Task: In the Contact  MadelynWright@Protonmail.com, Add note: 'Schedule a team brainstorming session for marketing campaign ideas.'. Mark checkbox to create task to follow up ': In 3 business days '. Create task, with  description: Physical meeting done, Add due date: In 3 Business Days; Add reminder: 30 Minutes before. Set Priority High and add note: Take detailed meeting minutes and share them with the team afterward.. Logged in from softage.5@softage.net
Action: Mouse moved to (48, 54)
Screenshot: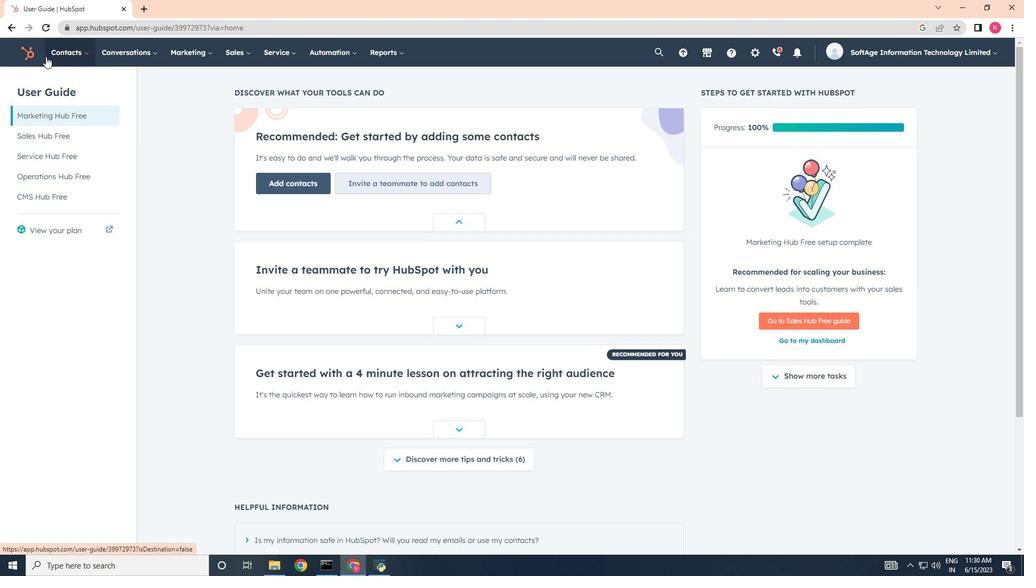 
Action: Mouse pressed left at (48, 54)
Screenshot: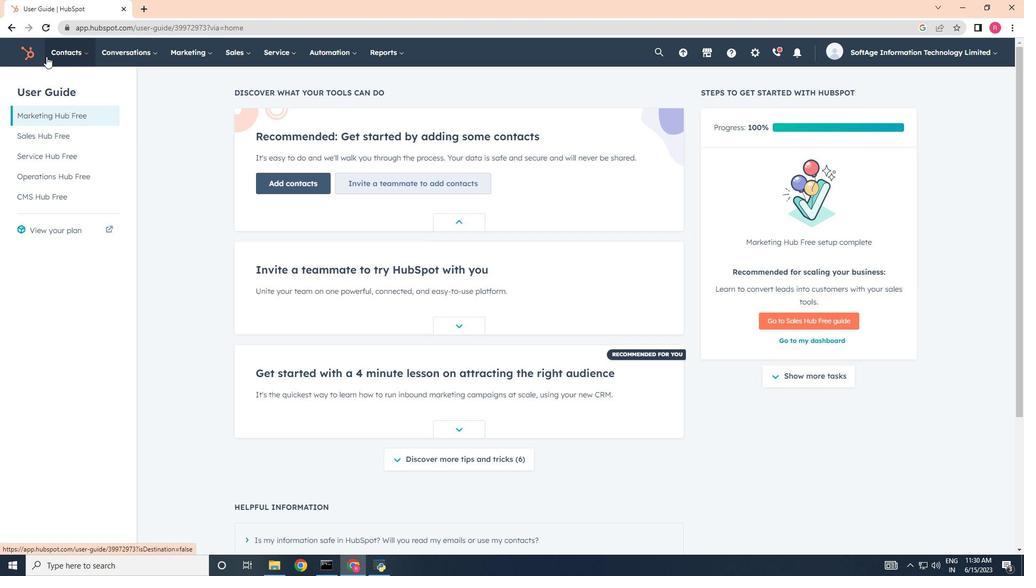 
Action: Mouse moved to (66, 81)
Screenshot: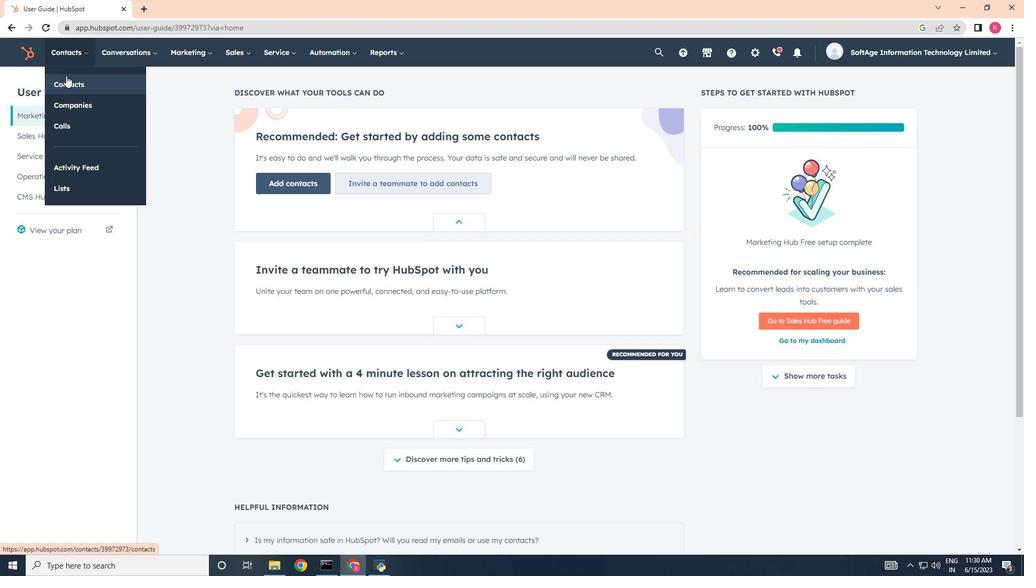 
Action: Mouse pressed left at (66, 81)
Screenshot: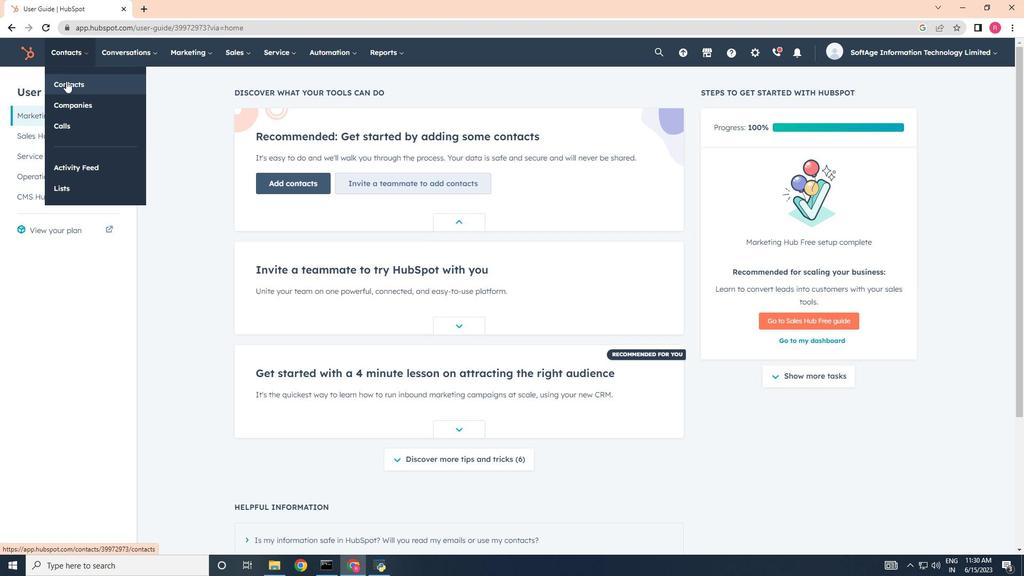 
Action: Mouse moved to (82, 170)
Screenshot: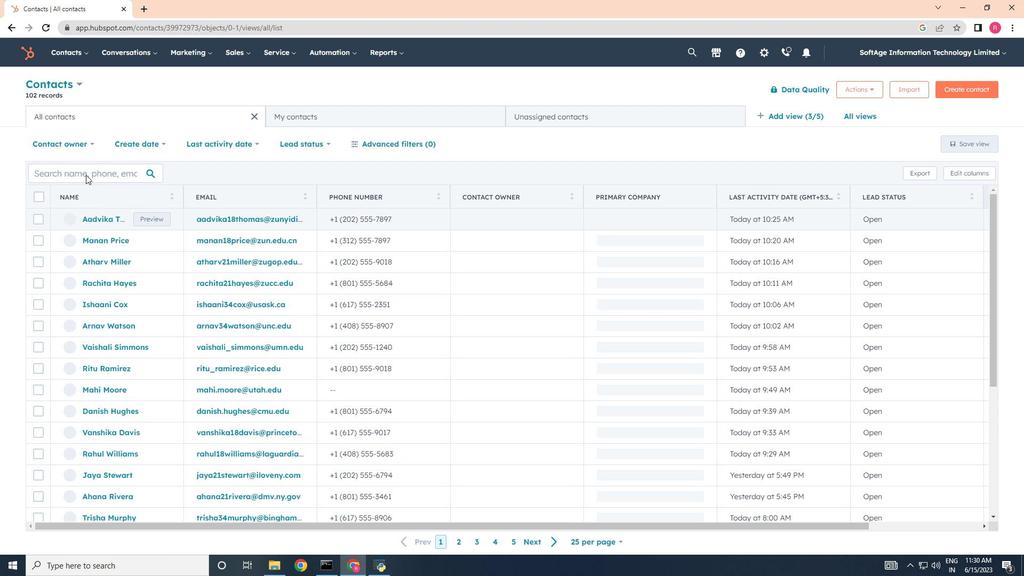 
Action: Mouse pressed left at (82, 170)
Screenshot: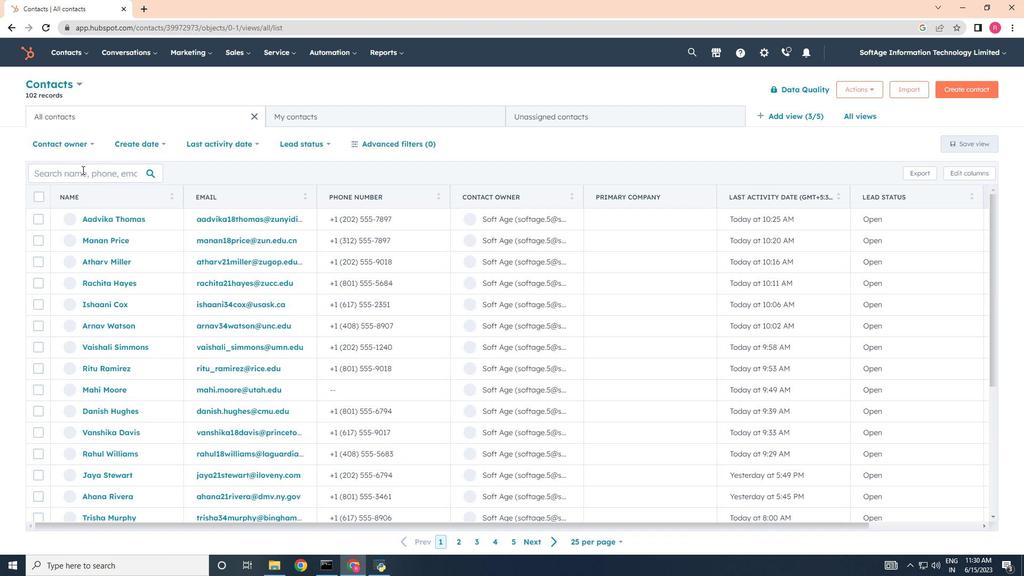 
Action: Key pressed <Key.shift>Madelyn<Key.shift>Wright<Key.shift>@
Screenshot: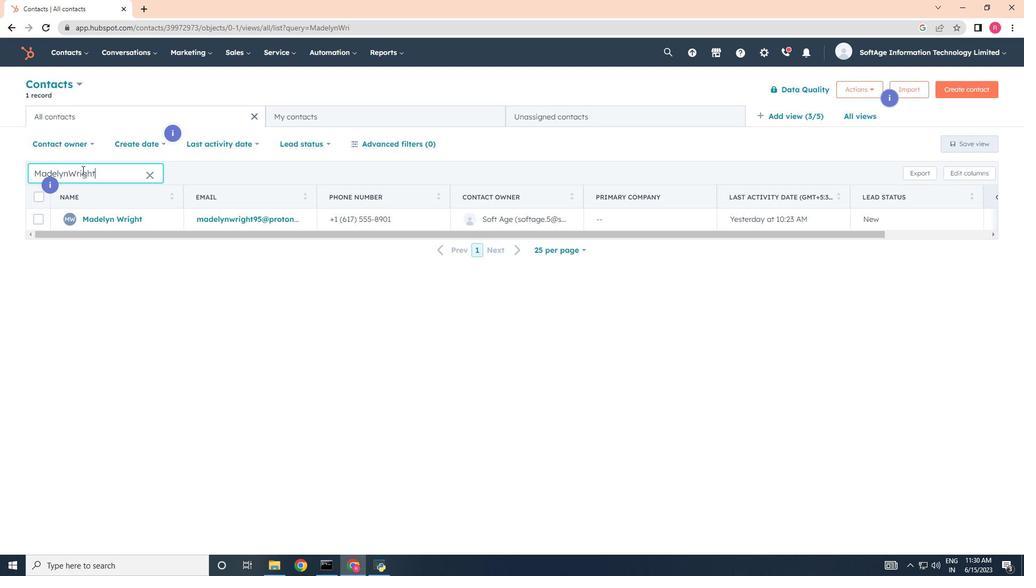 
Action: Mouse scrolled (82, 170) with delta (0, 0)
Screenshot: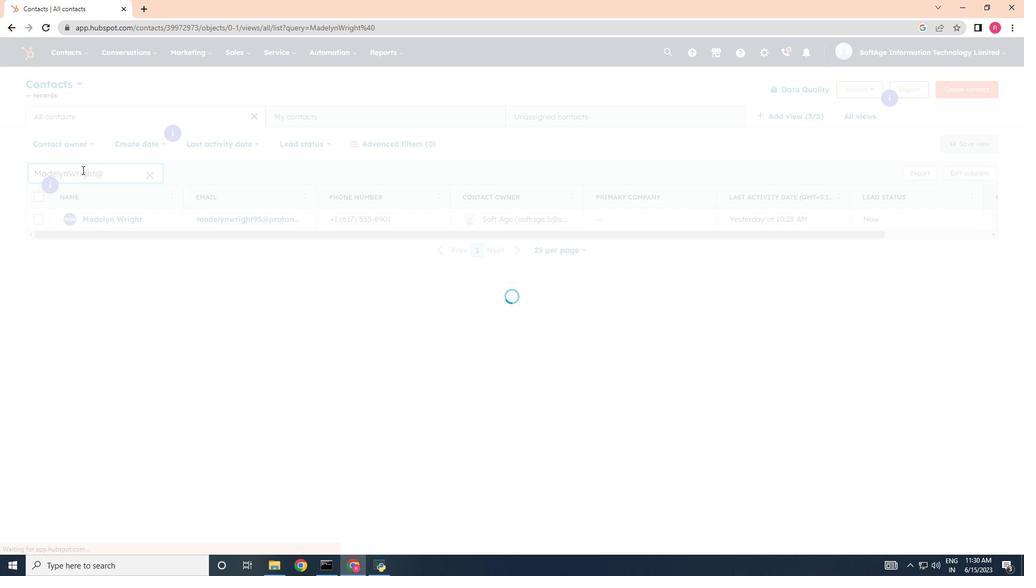 
Action: Mouse moved to (94, 217)
Screenshot: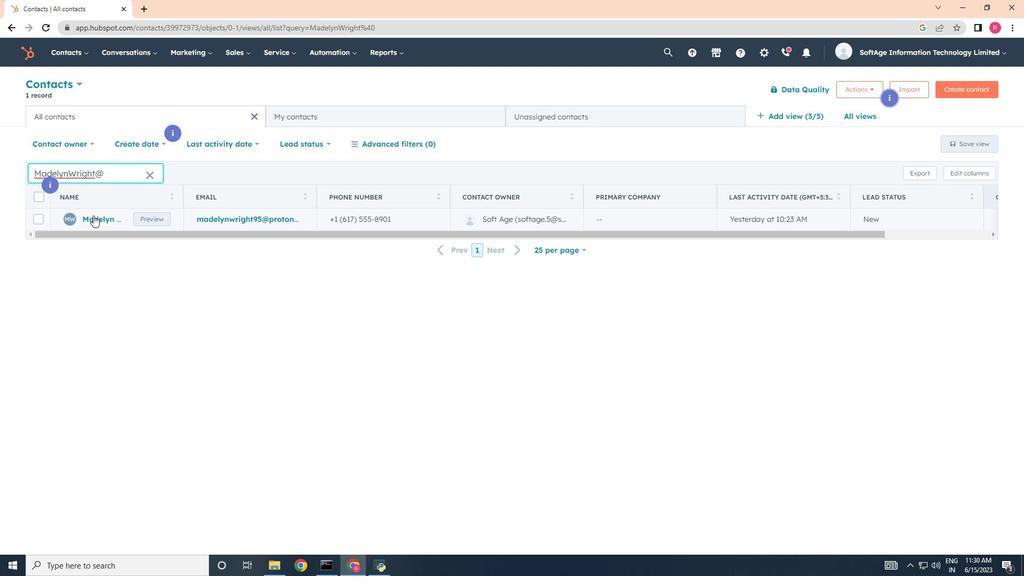 
Action: Mouse pressed left at (94, 217)
Screenshot: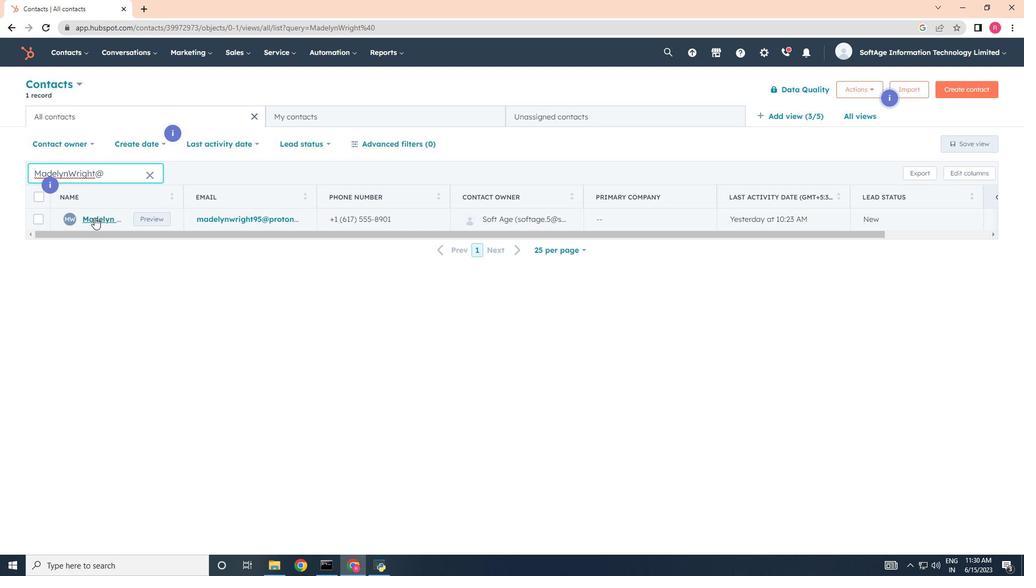 
Action: Mouse moved to (29, 214)
Screenshot: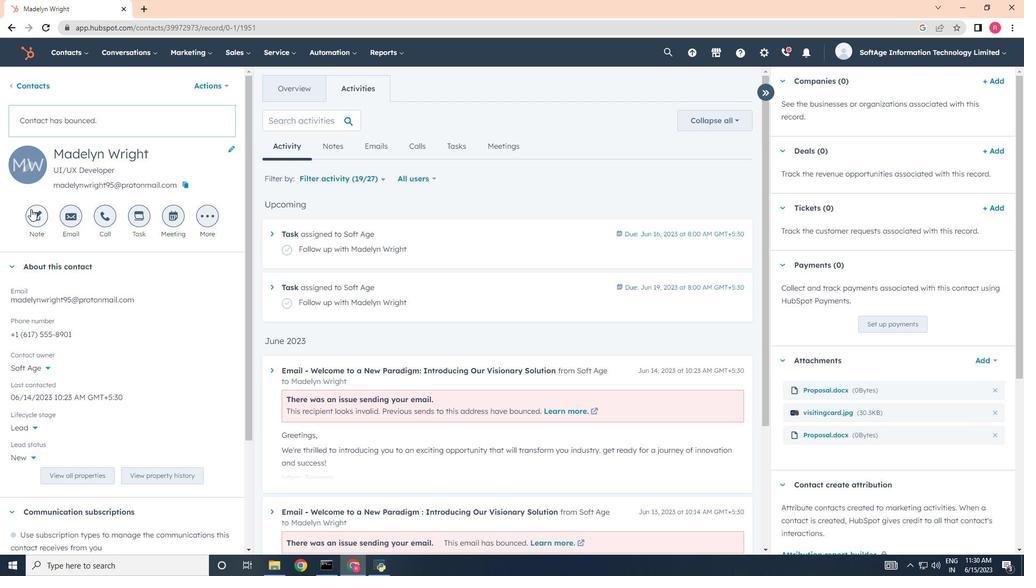
Action: Mouse pressed left at (29, 214)
Screenshot: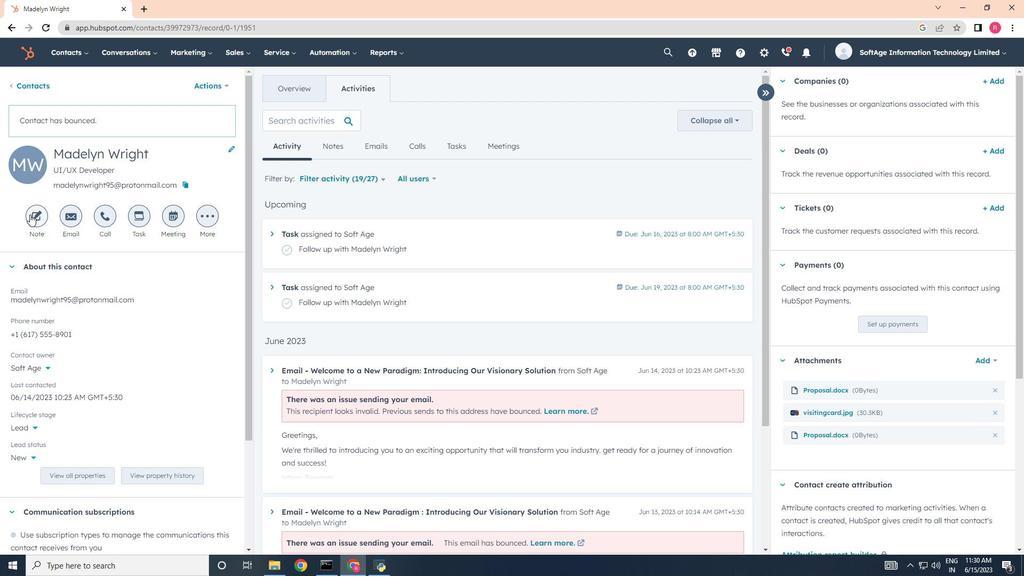 
Action: Mouse moved to (512, 264)
Screenshot: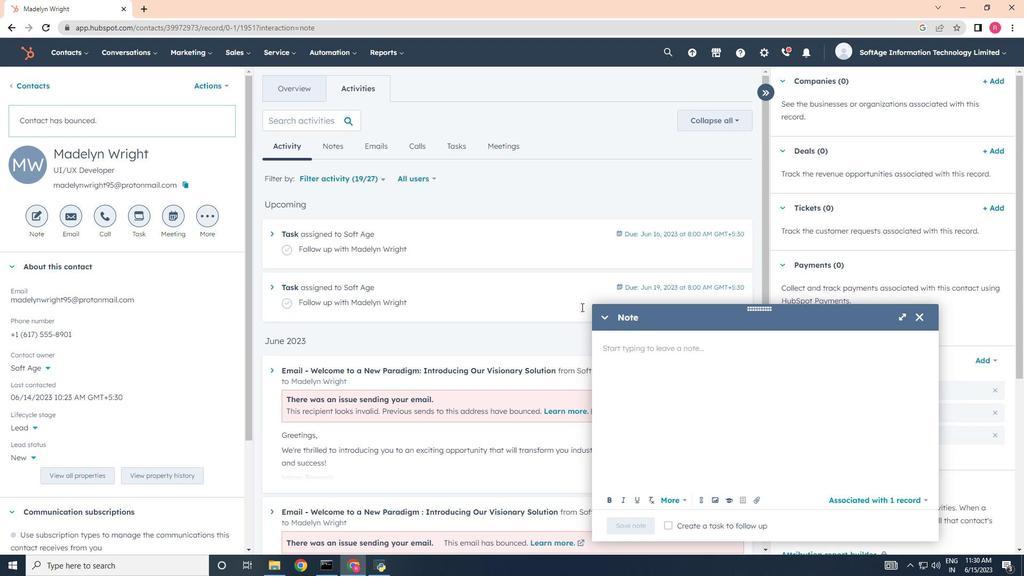 
Action: Key pressed <Key.shift>Schedule<Key.space>a<Key.space>team<Key.space>brainstr<Key.backspace>orming<Key.space>session<Key.space>for<Key.space>marketing<Key.space>campaign<Key.space>ides.<Key.backspace><Key.backspace>as.
Screenshot: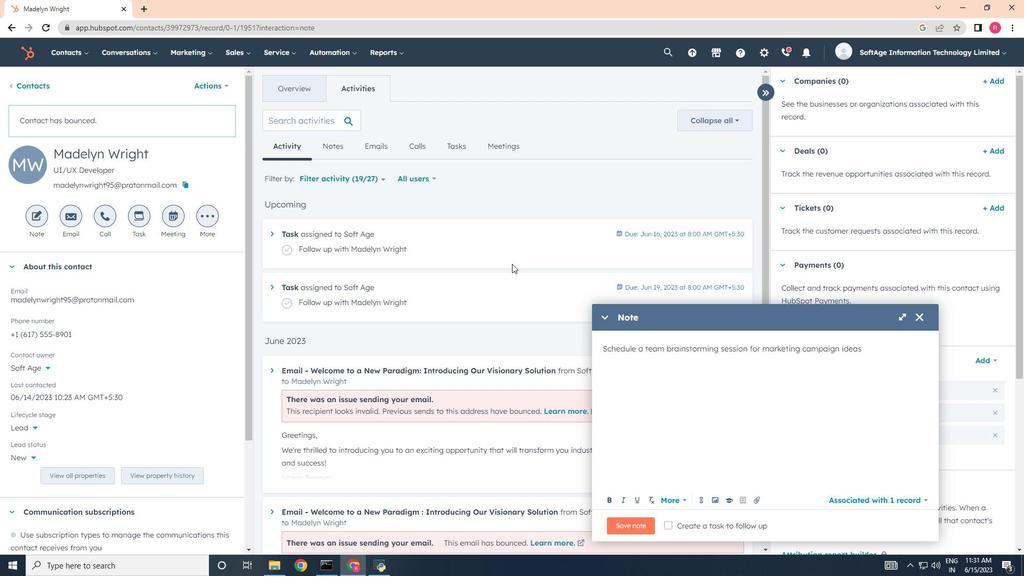 
Action: Mouse moved to (673, 521)
Screenshot: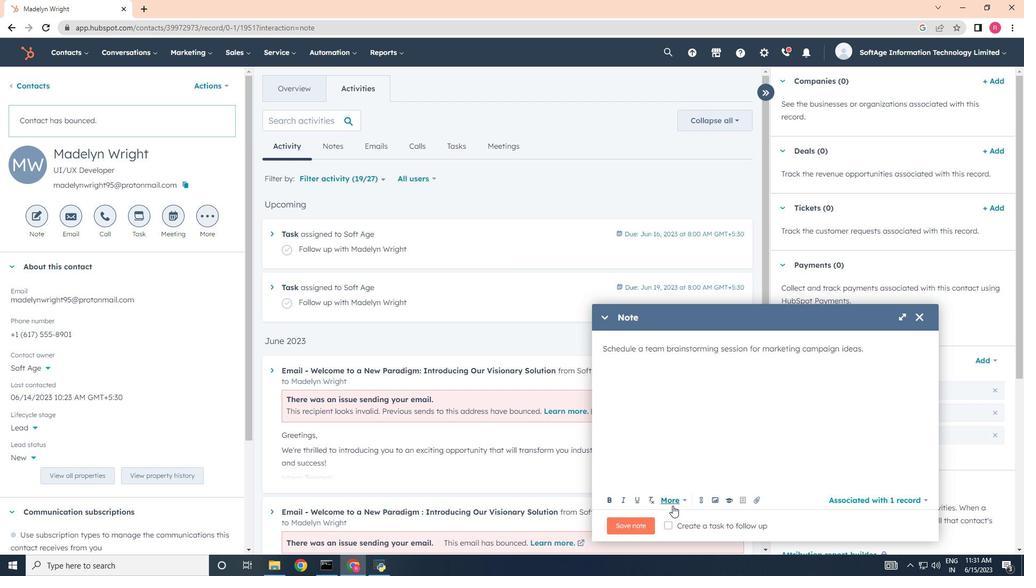 
Action: Mouse pressed left at (673, 521)
Screenshot: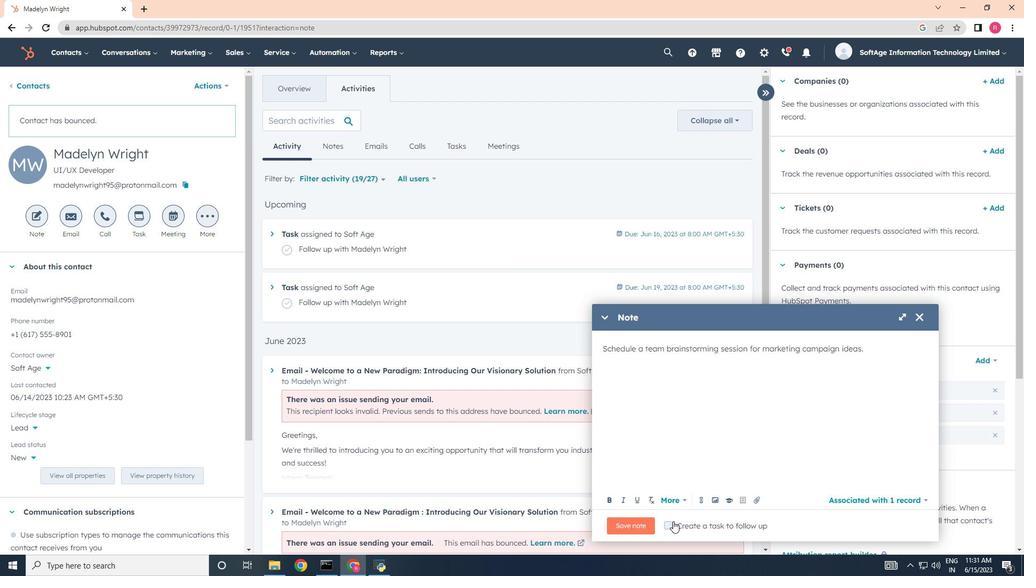 
Action: Mouse moved to (816, 522)
Screenshot: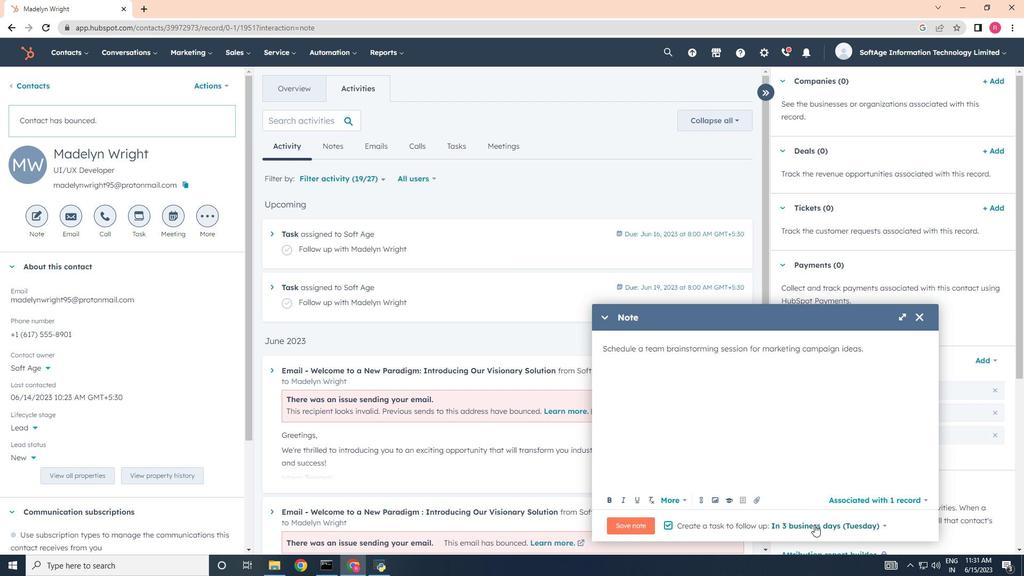 
Action: Mouse pressed left at (816, 522)
Screenshot: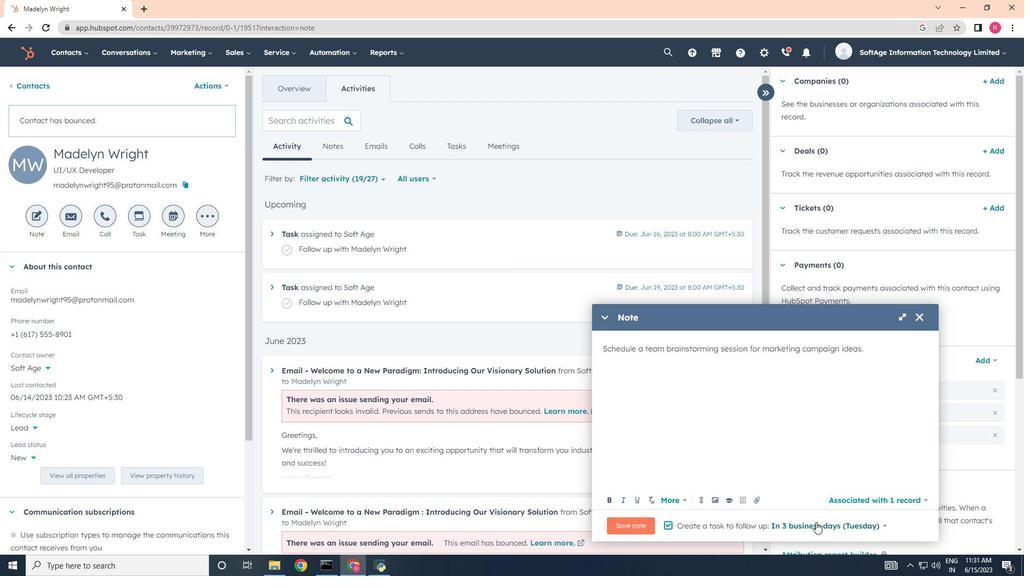 
Action: Mouse moved to (794, 422)
Screenshot: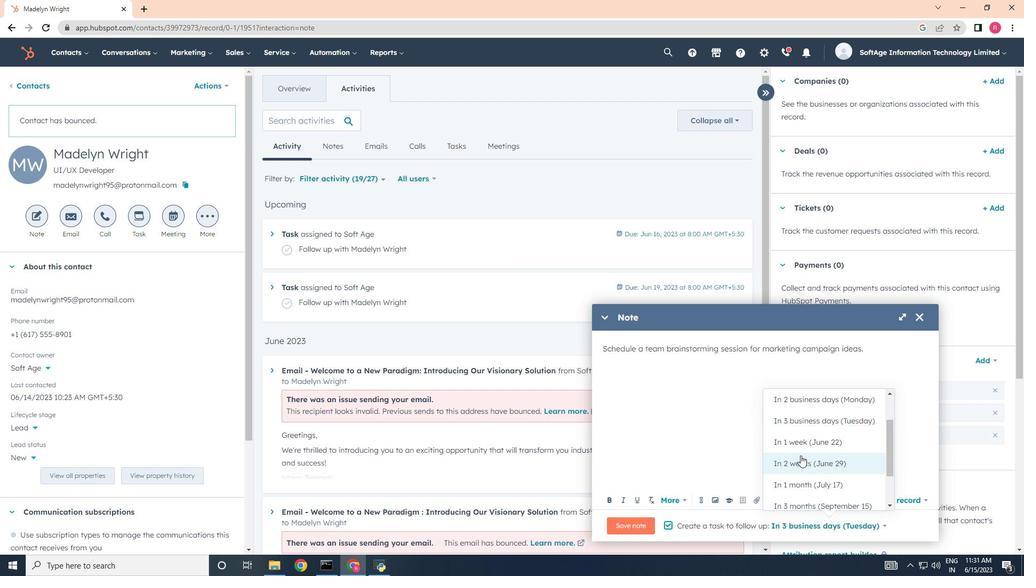 
Action: Mouse pressed left at (794, 422)
Screenshot: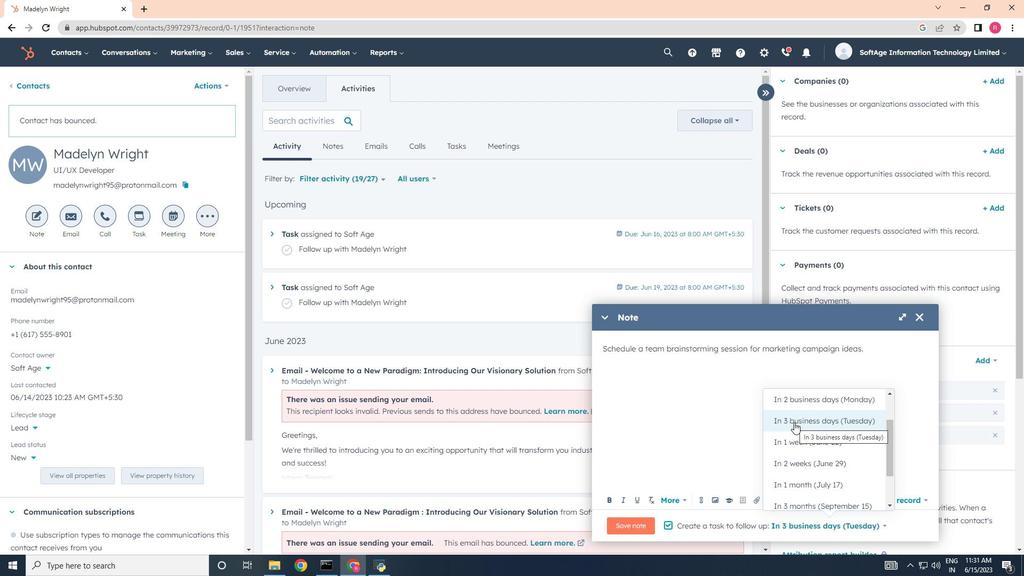
Action: Mouse moved to (627, 526)
Screenshot: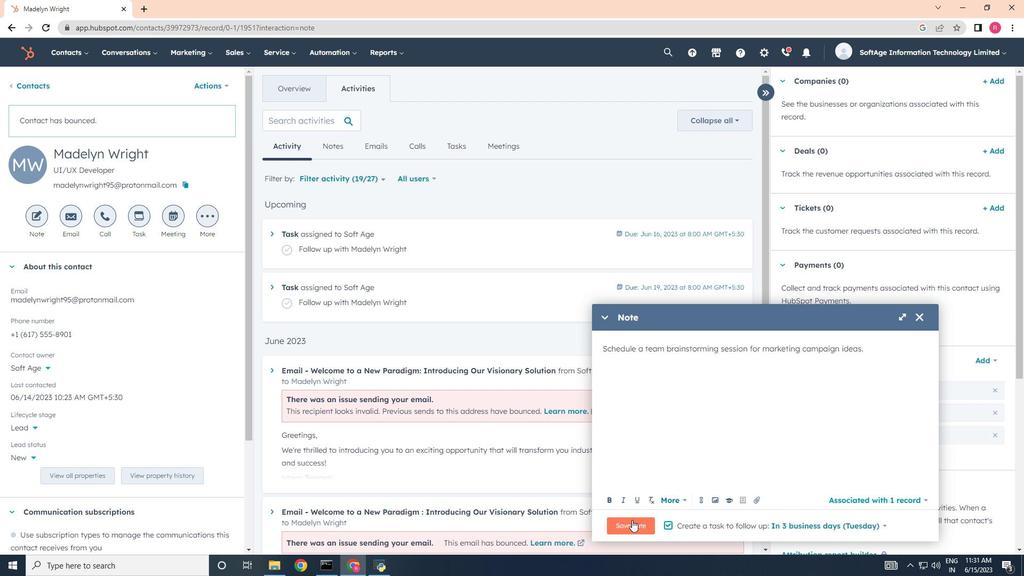 
Action: Mouse pressed left at (627, 526)
Screenshot: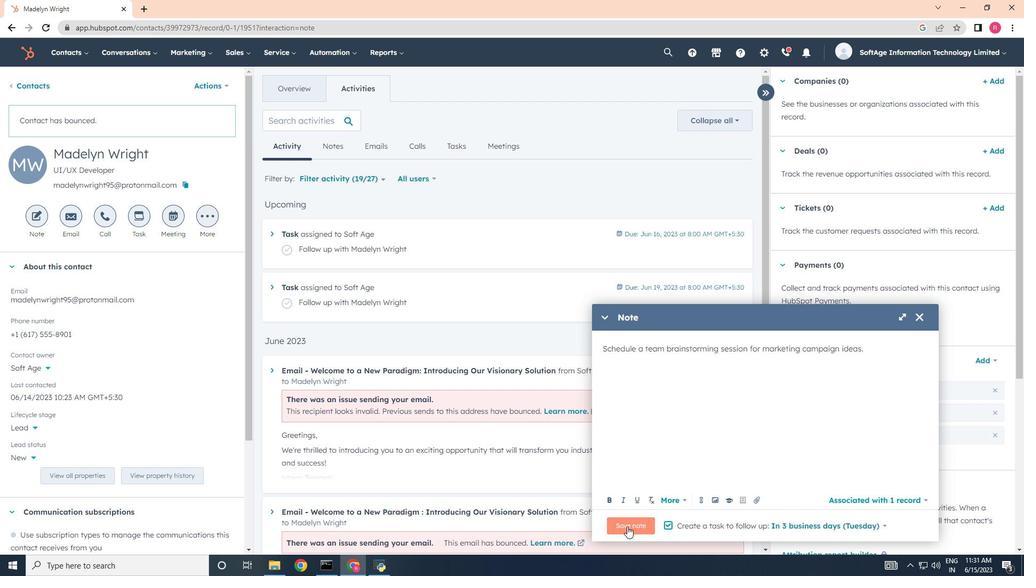 
Action: Mouse moved to (143, 217)
Screenshot: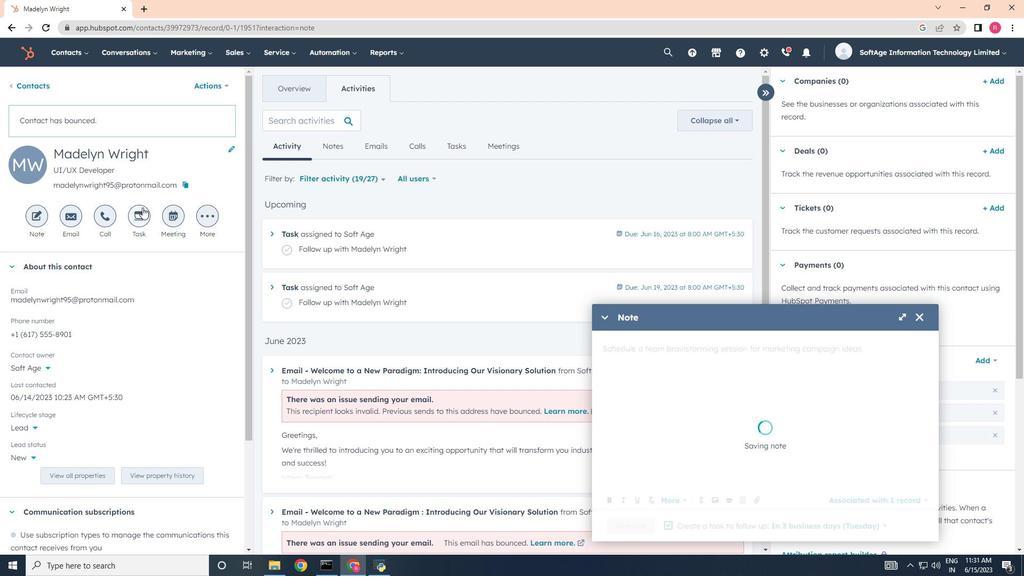 
Action: Mouse pressed left at (143, 217)
Screenshot: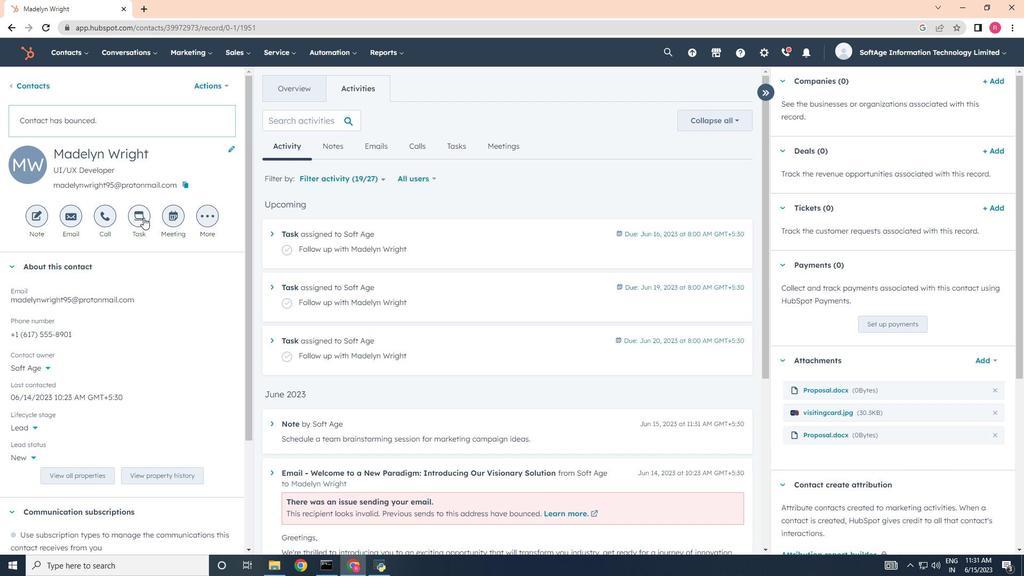 
Action: Mouse moved to (557, 358)
Screenshot: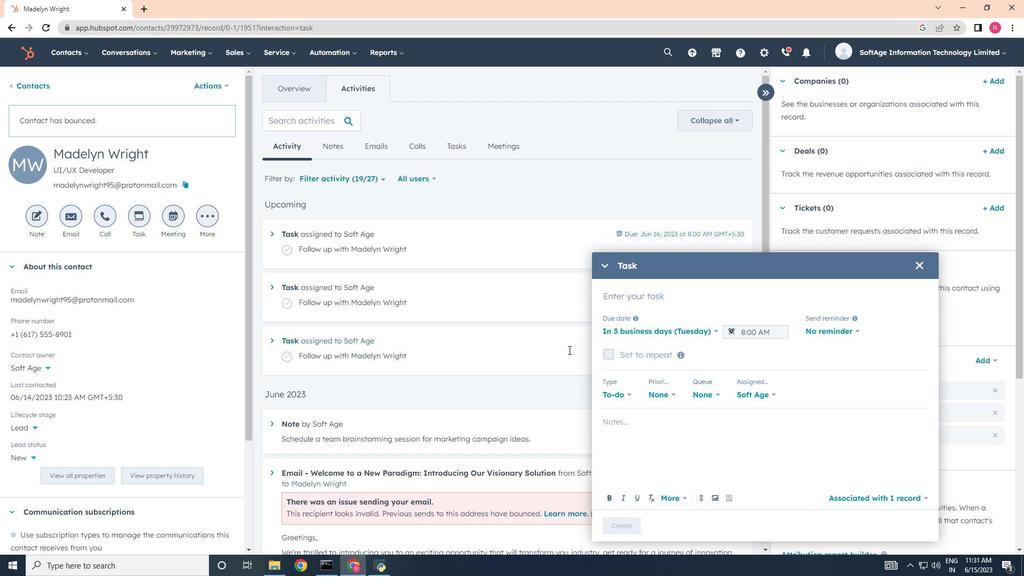 
Action: Key pressed <Key.shift>Physical<Key.space>meeting<Key.space>done.
Screenshot: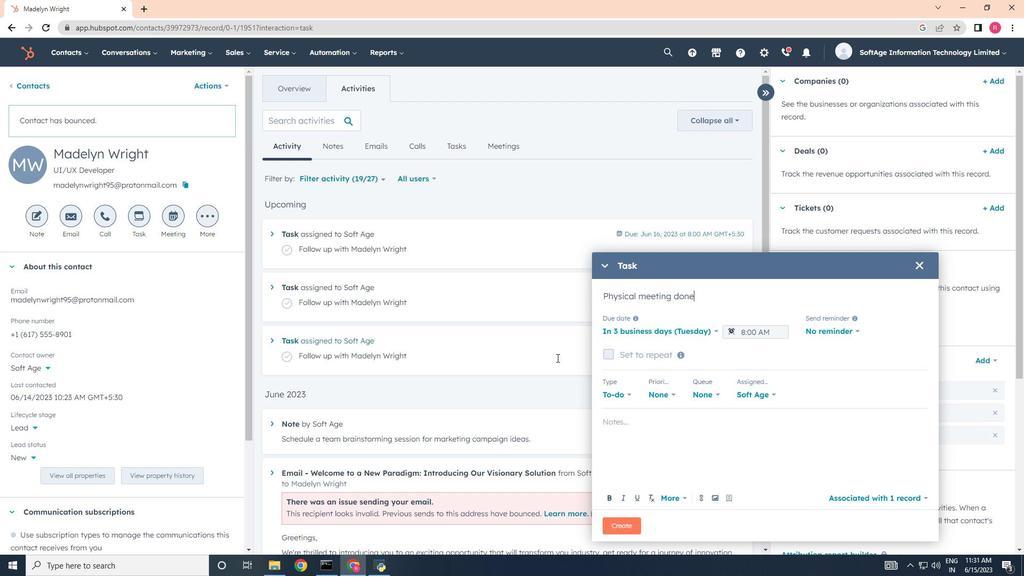 
Action: Mouse moved to (638, 330)
Screenshot: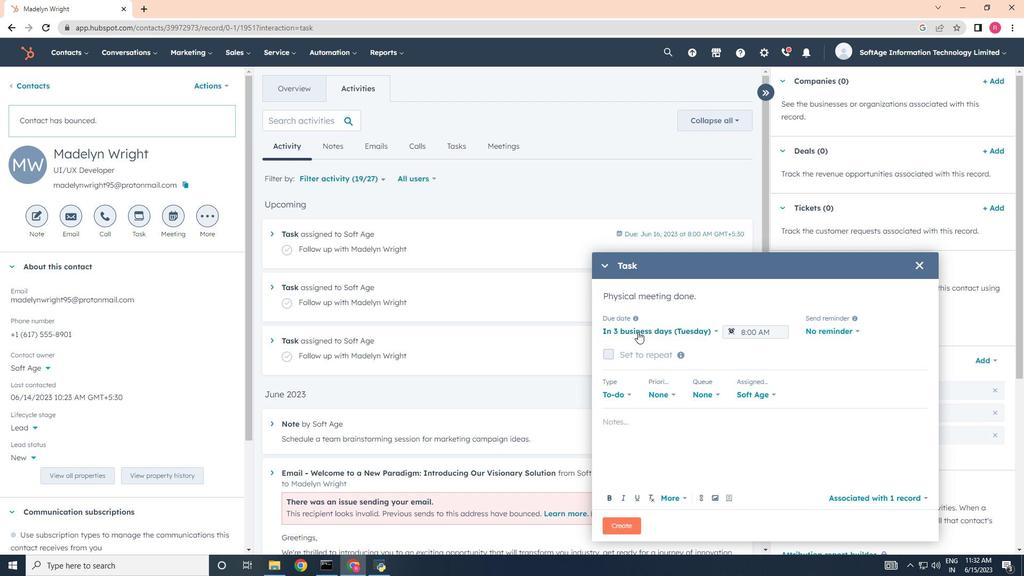 
Action: Mouse pressed left at (638, 330)
Screenshot: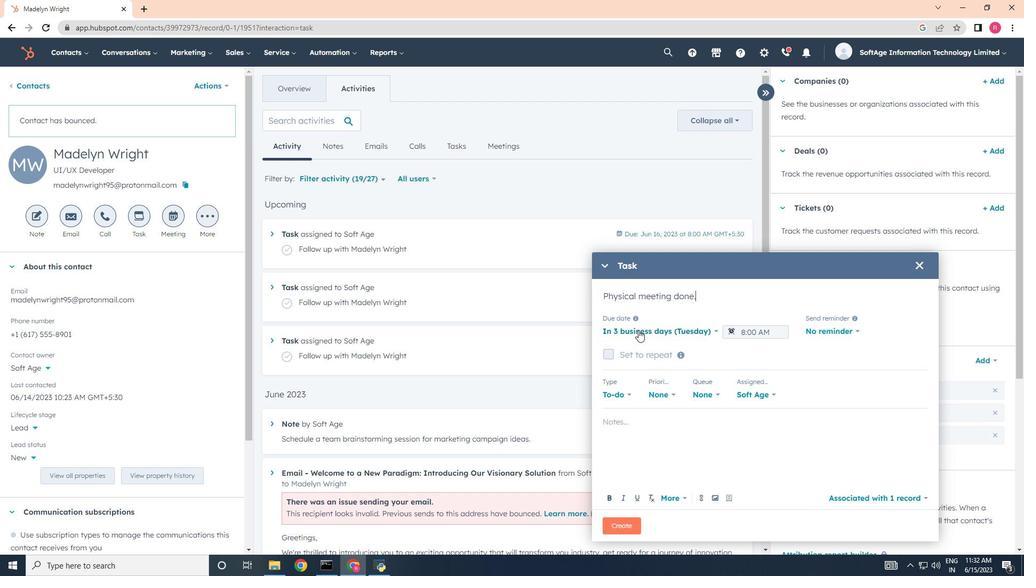 
Action: Mouse moved to (647, 374)
Screenshot: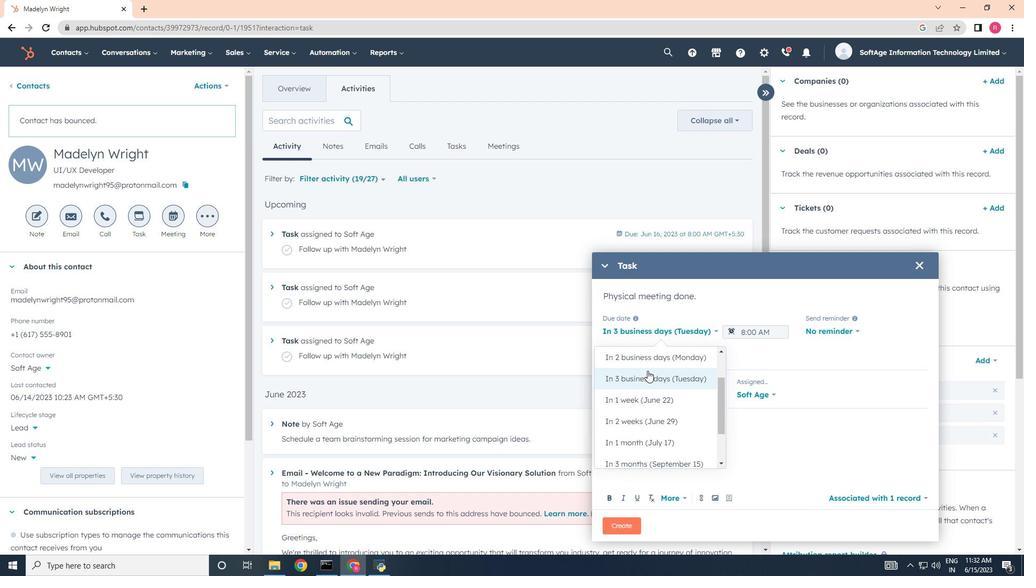 
Action: Mouse pressed left at (647, 374)
Screenshot: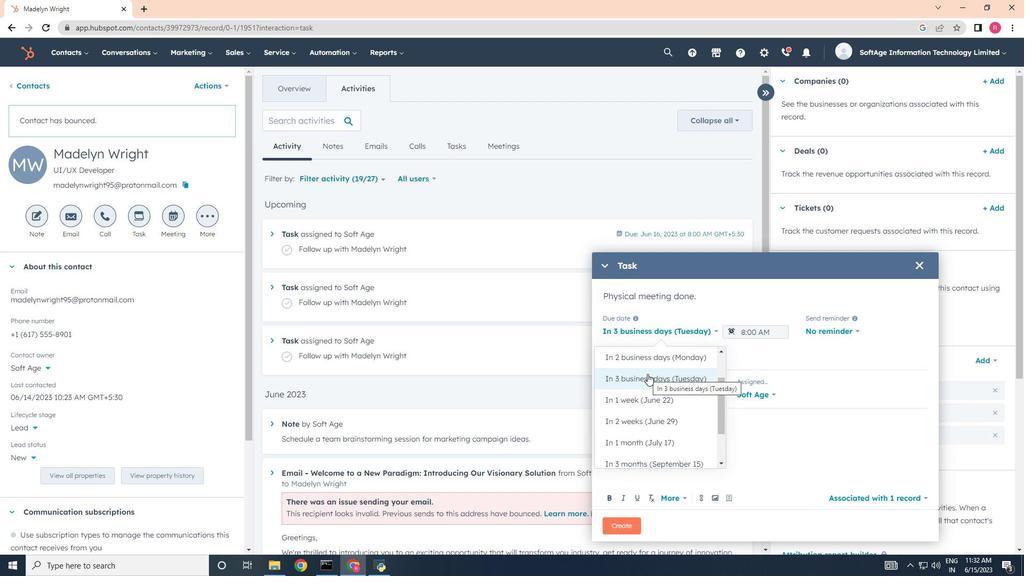 
Action: Mouse moved to (826, 332)
Screenshot: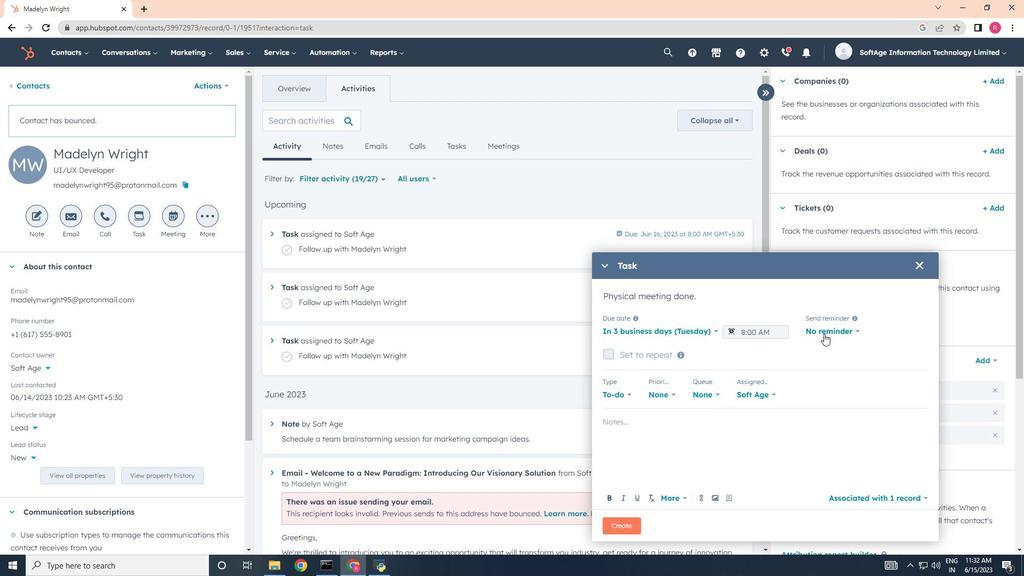
Action: Mouse pressed left at (826, 332)
Screenshot: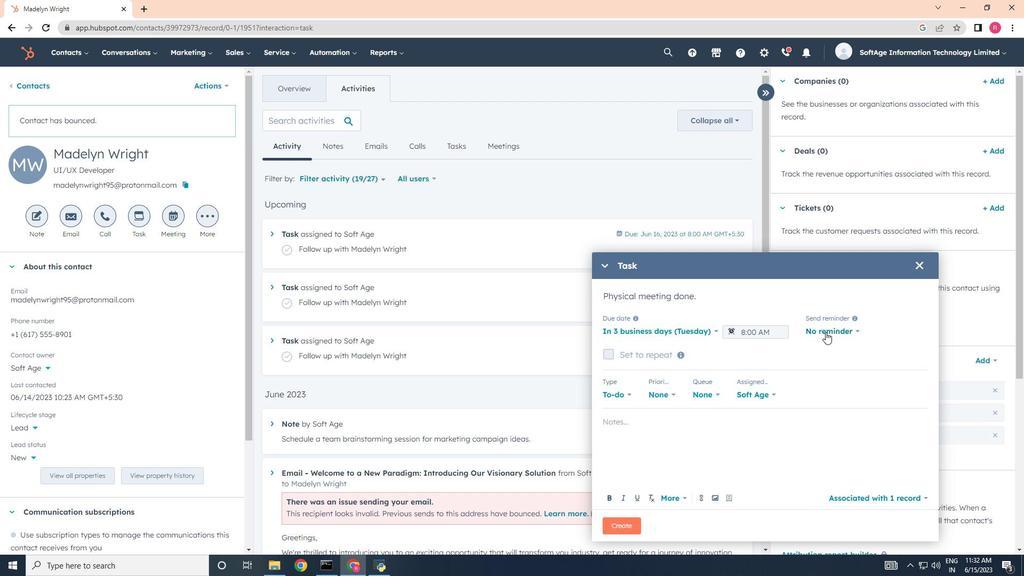 
Action: Mouse moved to (825, 397)
Screenshot: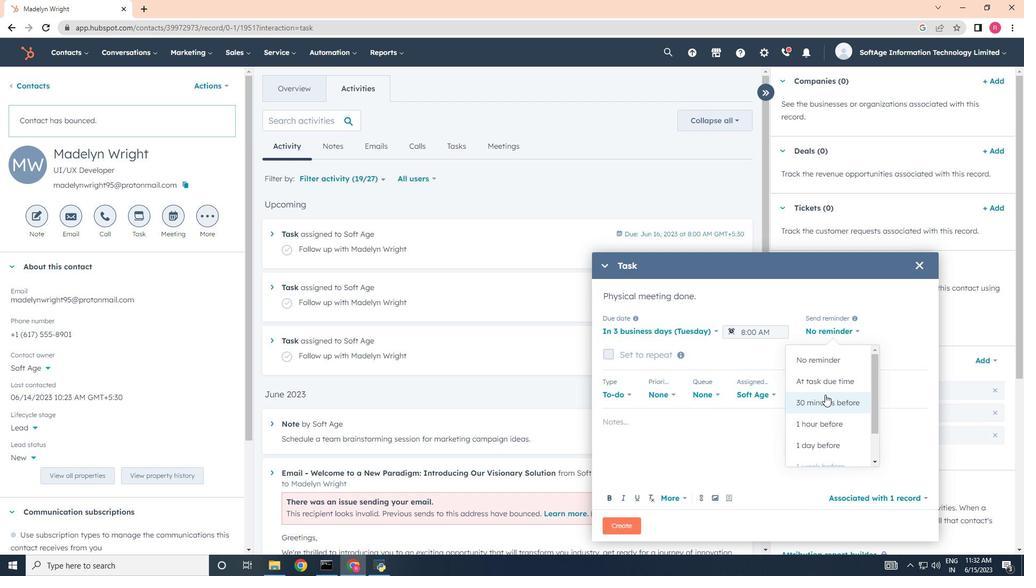 
Action: Mouse pressed left at (825, 397)
Screenshot: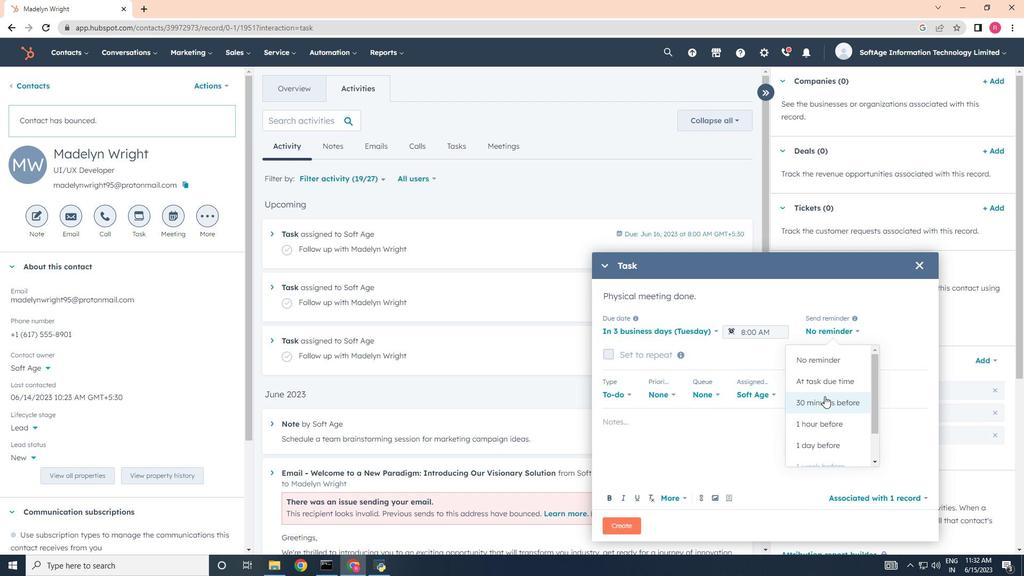 
Action: Mouse moved to (665, 396)
Screenshot: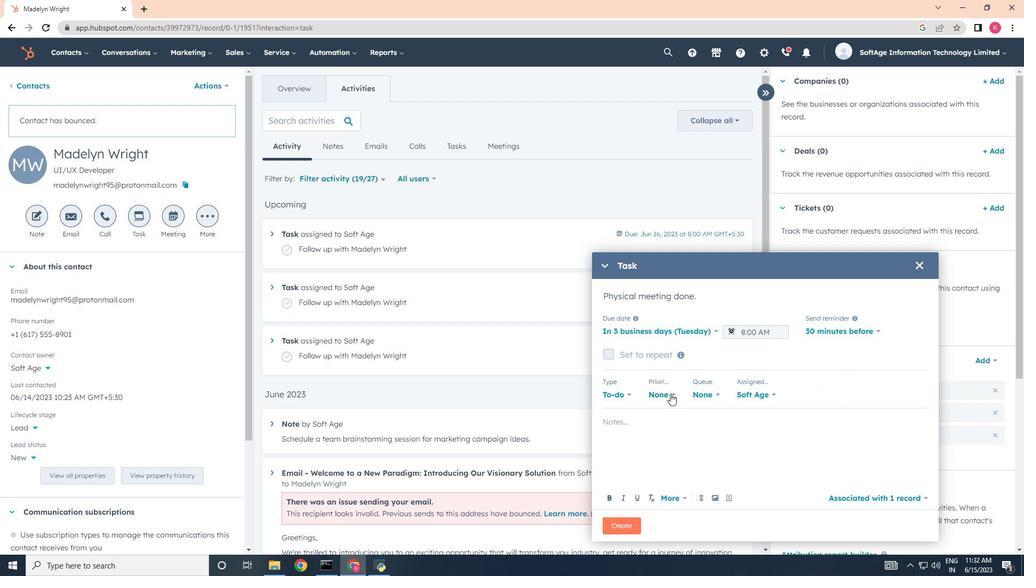 
Action: Mouse pressed left at (665, 396)
Screenshot: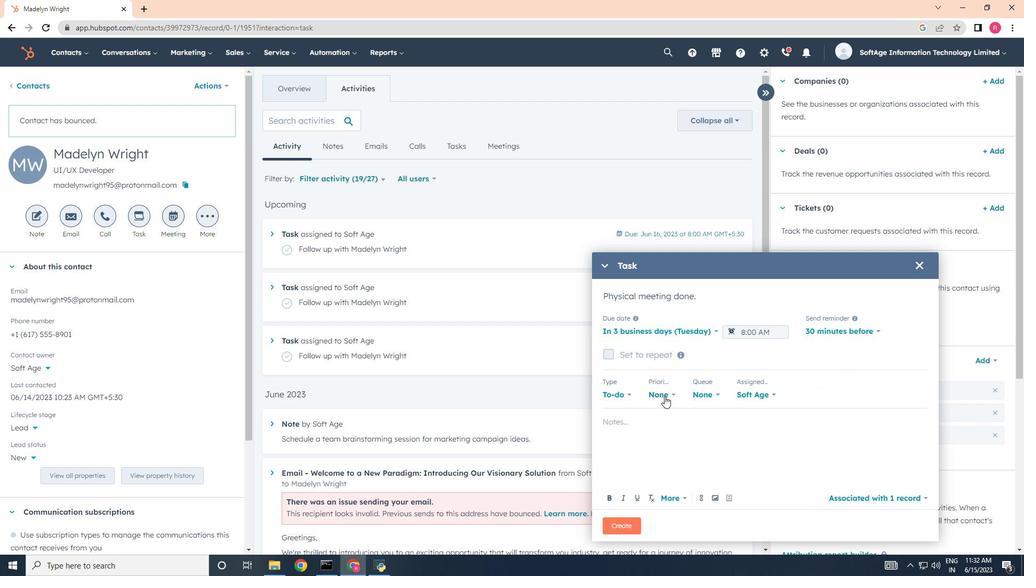 
Action: Mouse moved to (661, 489)
Screenshot: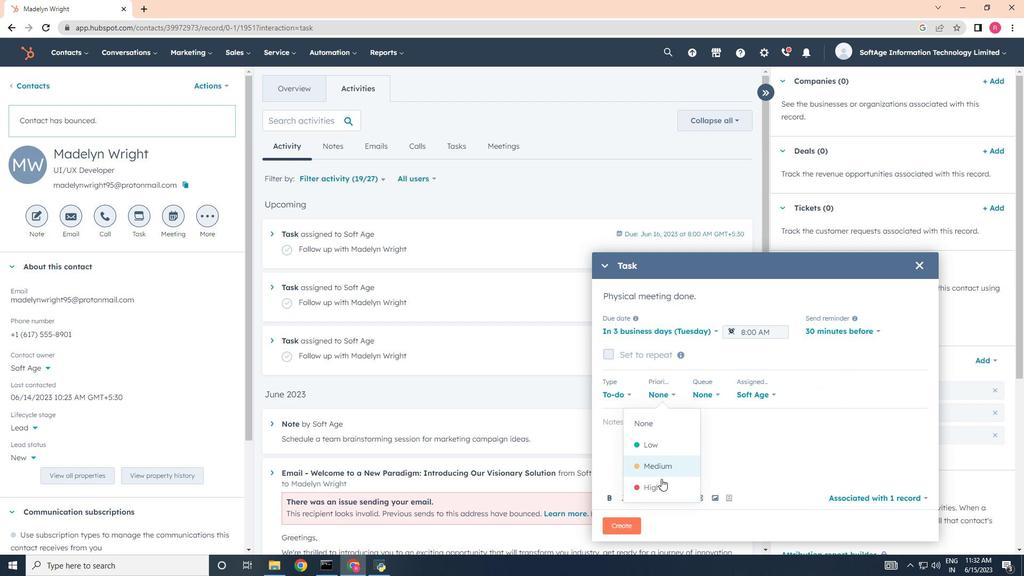 
Action: Mouse pressed left at (661, 489)
Screenshot: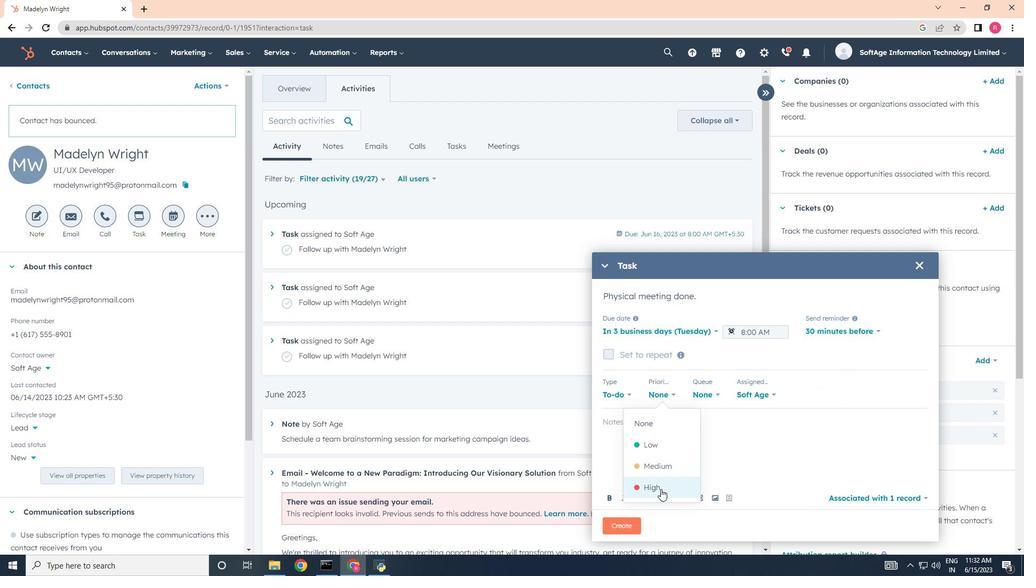 
Action: Mouse moved to (628, 423)
Screenshot: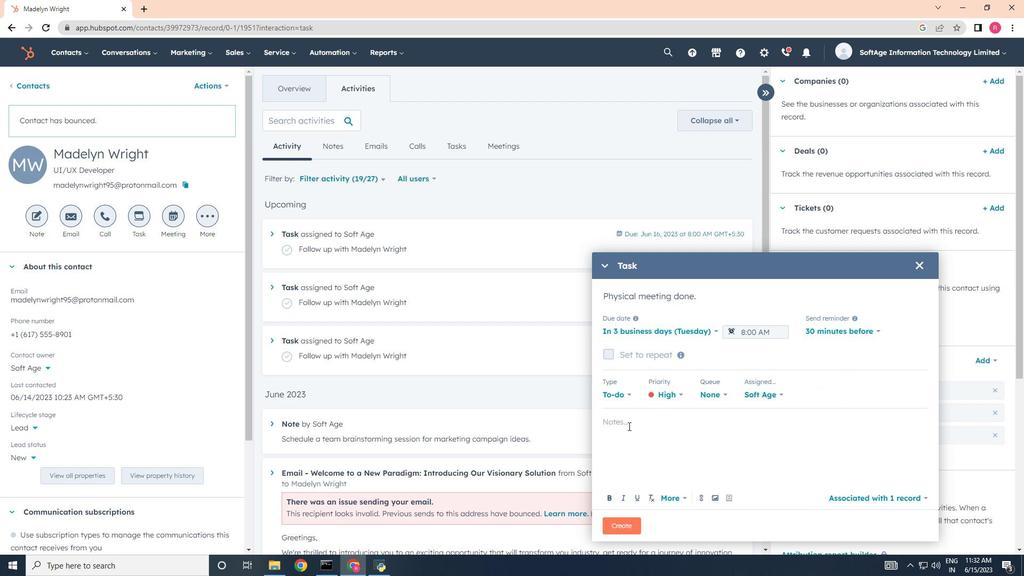 
Action: Mouse pressed left at (628, 423)
Screenshot: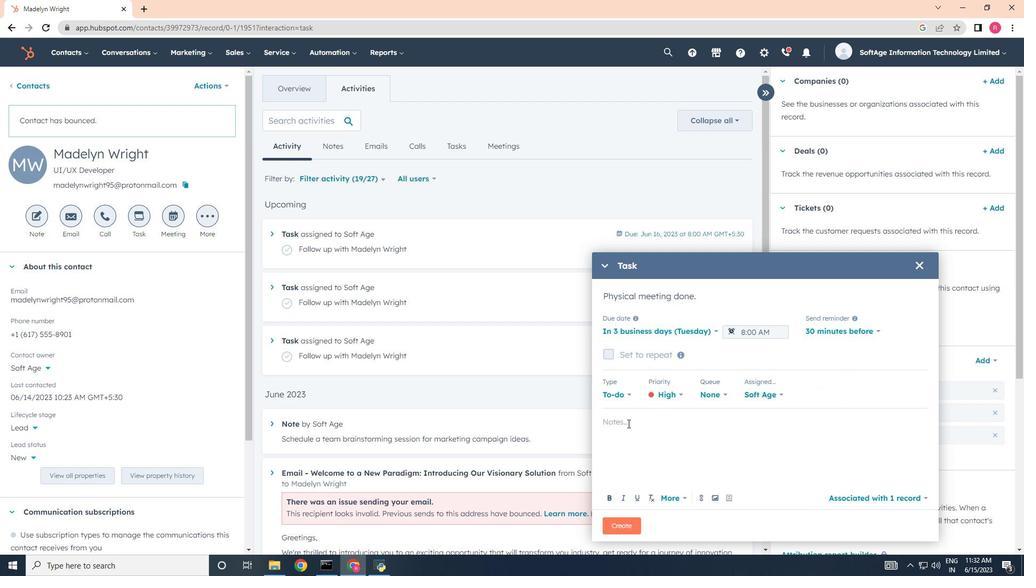 
Action: Mouse moved to (627, 423)
Screenshot: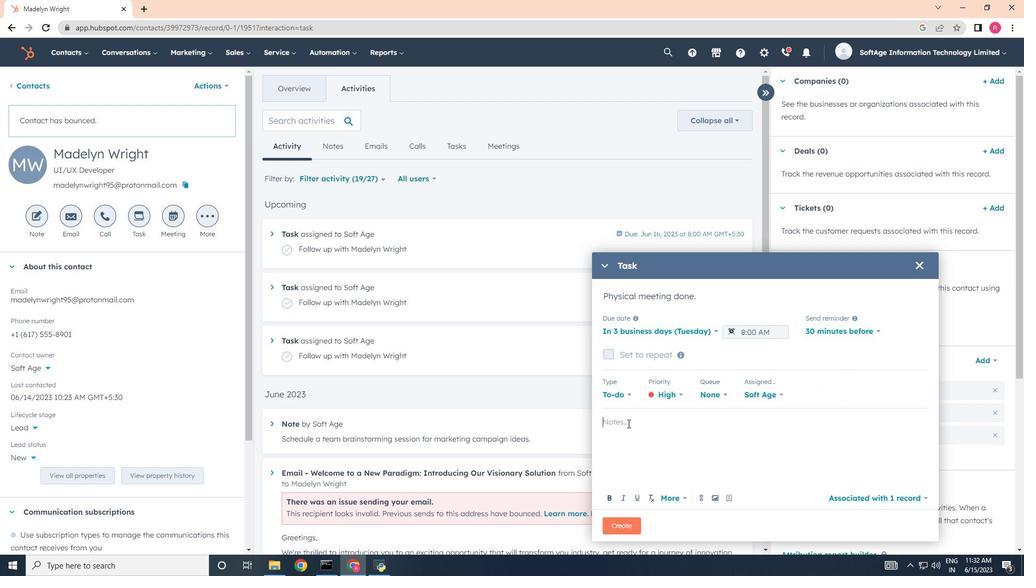 
Action: Key pressed <Key.shift>Take<Key.space>detailed<Key.space>meeting<Key.space>miny<Key.backspace>utes<Key.space>and<Key.space>share<Key.space>them<Key.space>with<Key.space>the<Key.space>team<Key.space>afterward..
Screenshot: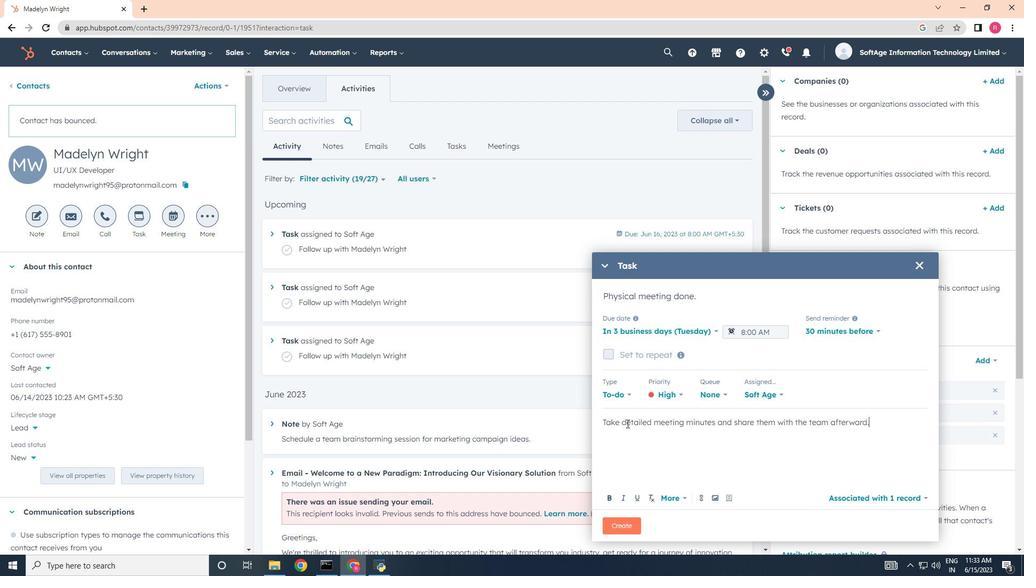 
Action: Mouse moved to (625, 524)
Screenshot: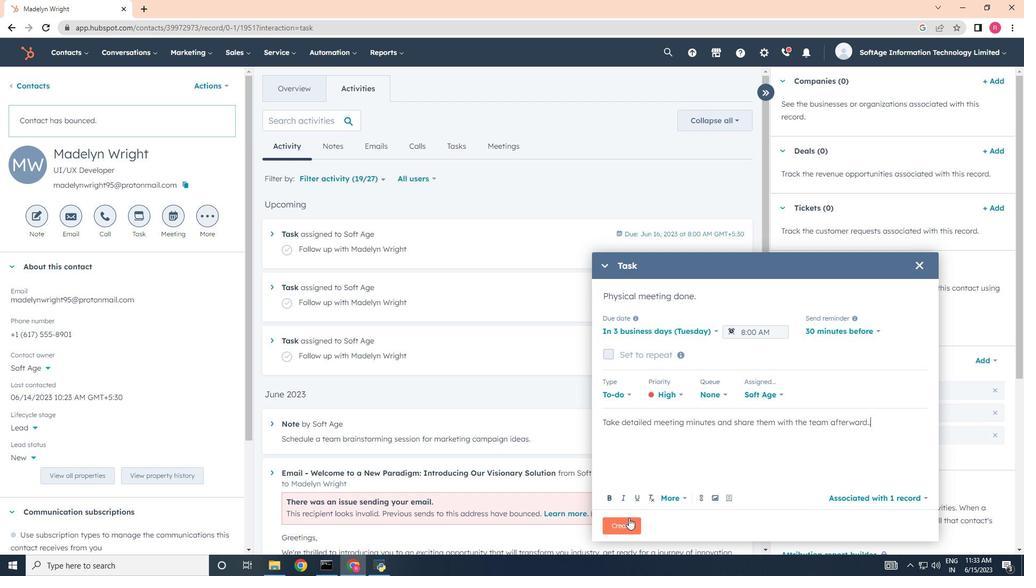 
Action: Mouse pressed left at (625, 524)
Screenshot: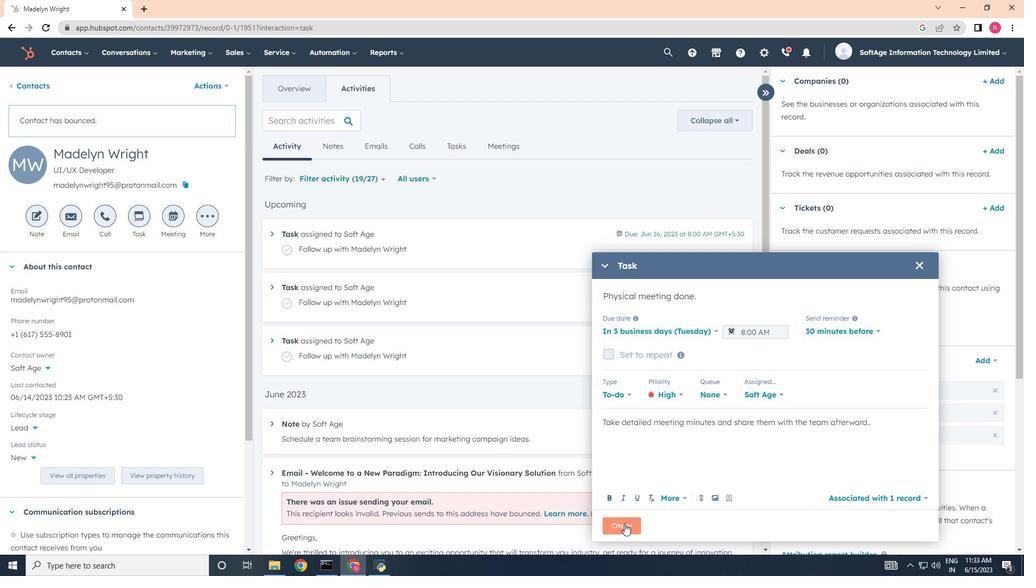 
Action: Mouse moved to (625, 523)
Screenshot: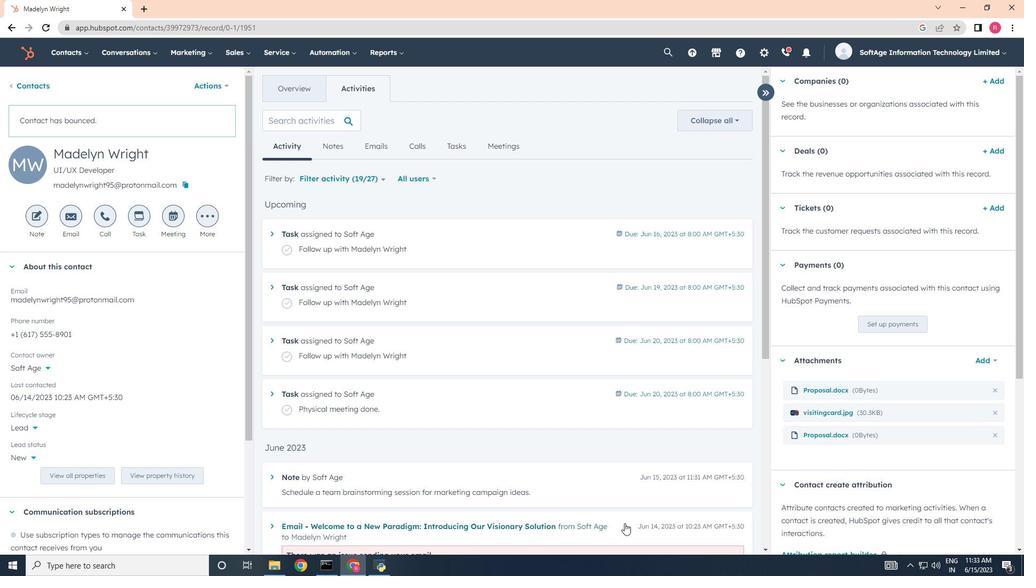 
